 Task: Create a due date automation trigger when advanced on, on the monday before a card is due add dates starting this week at 11:00 AM.
Action: Mouse moved to (1101, 79)
Screenshot: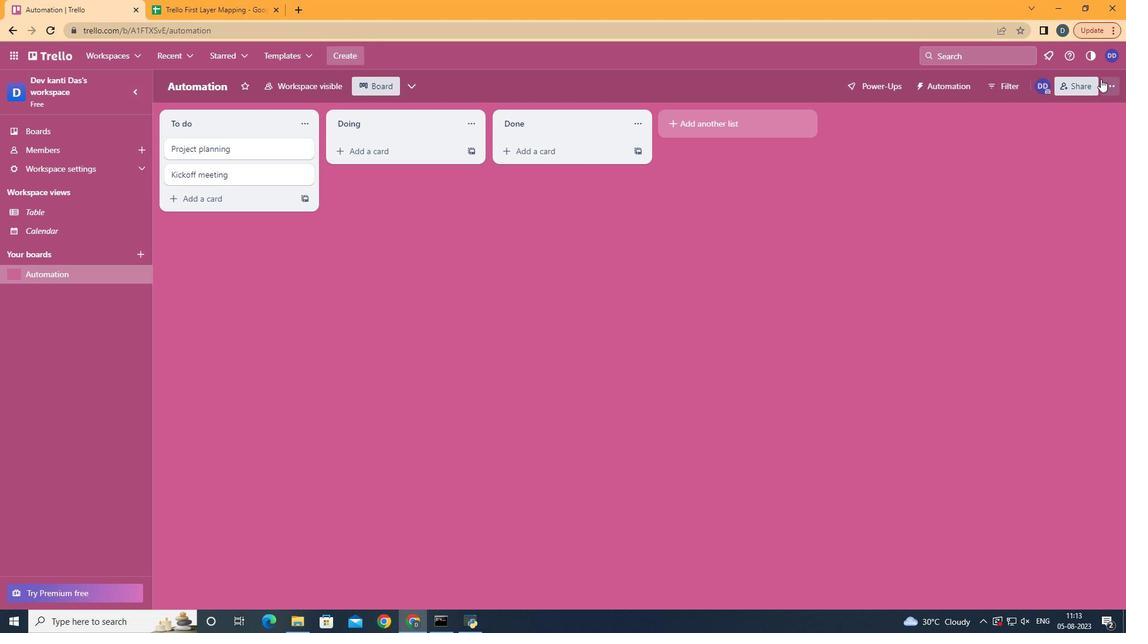 
Action: Mouse pressed left at (1101, 79)
Screenshot: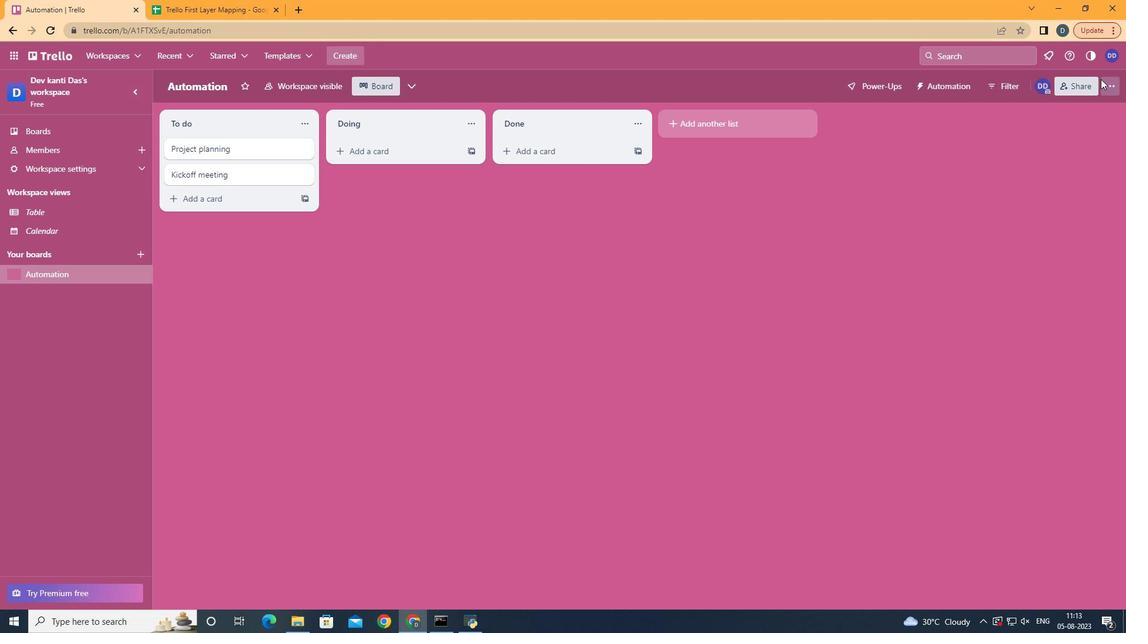 
Action: Mouse moved to (1041, 247)
Screenshot: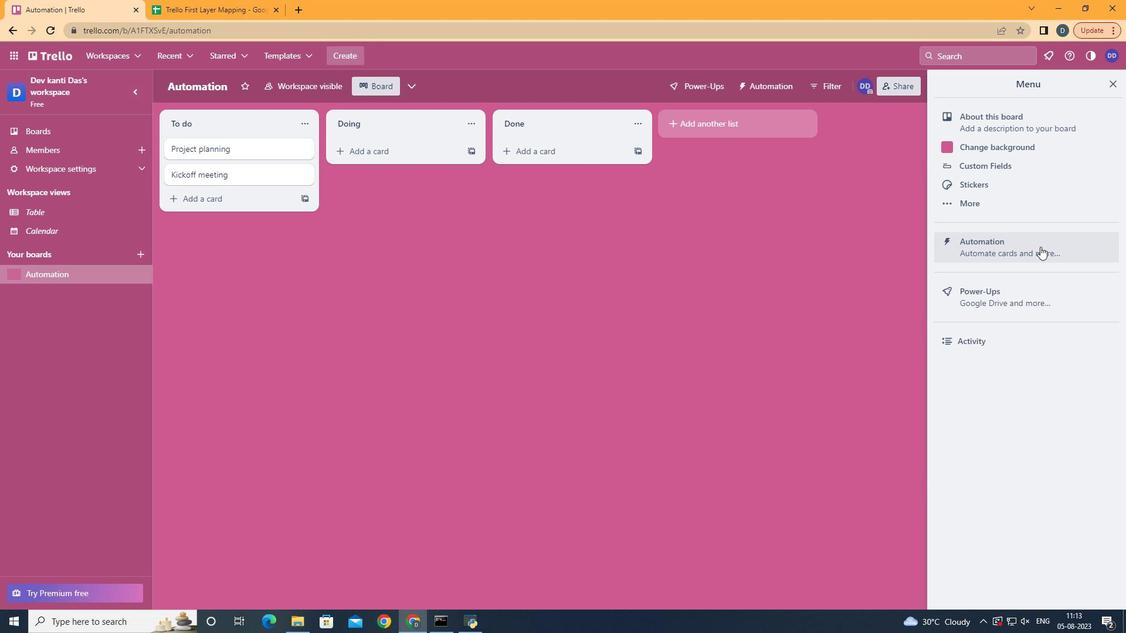 
Action: Mouse pressed left at (1041, 247)
Screenshot: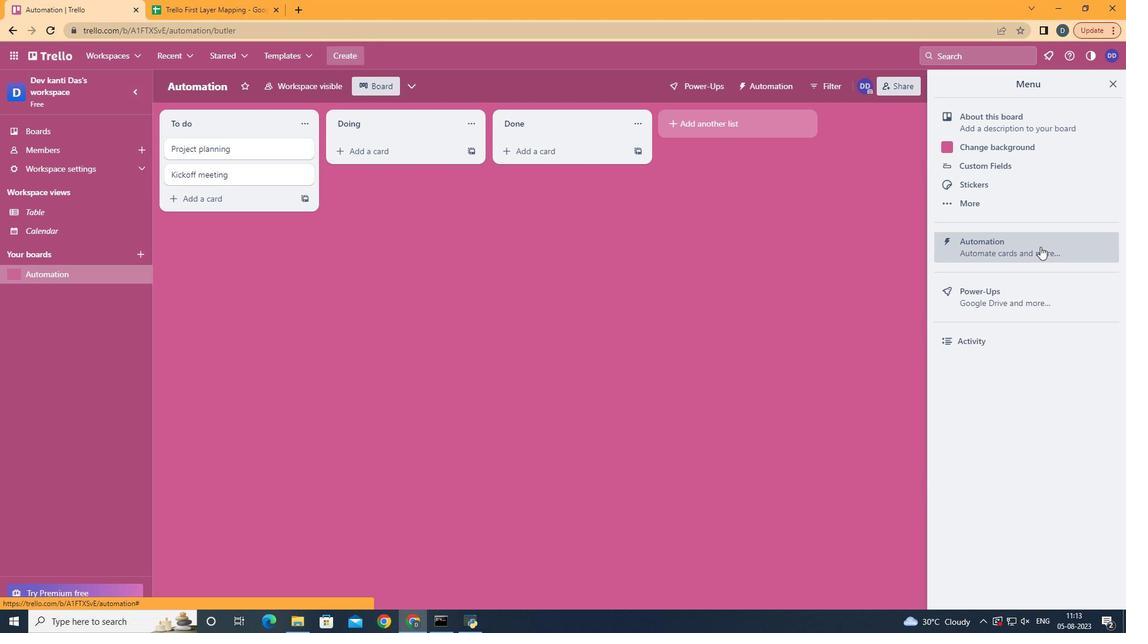 
Action: Mouse moved to (255, 244)
Screenshot: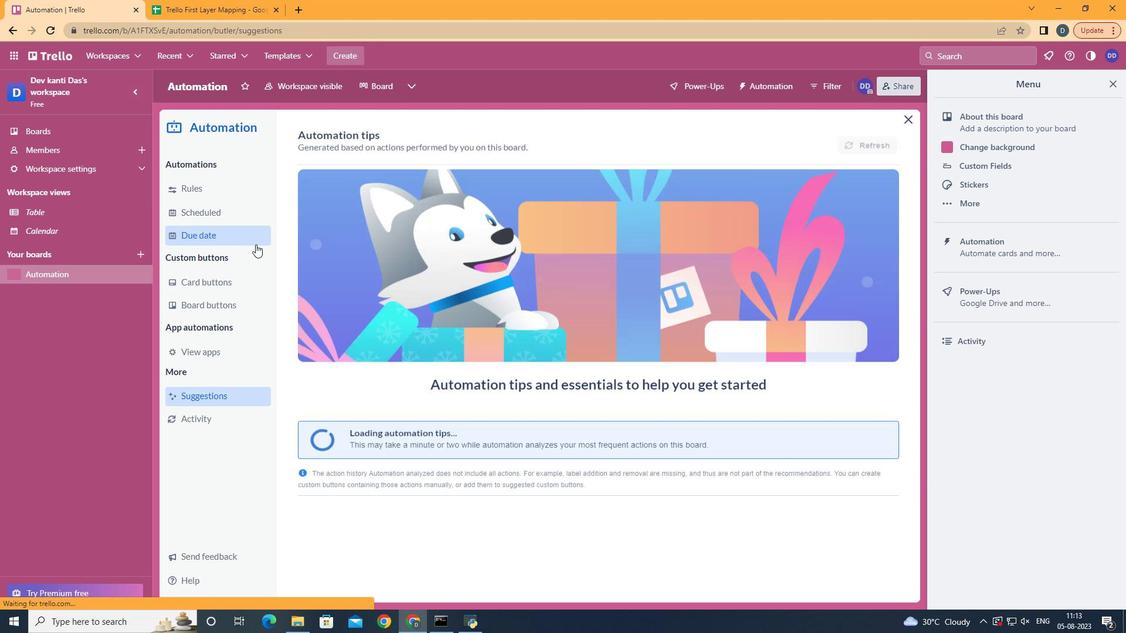 
Action: Mouse pressed left at (255, 244)
Screenshot: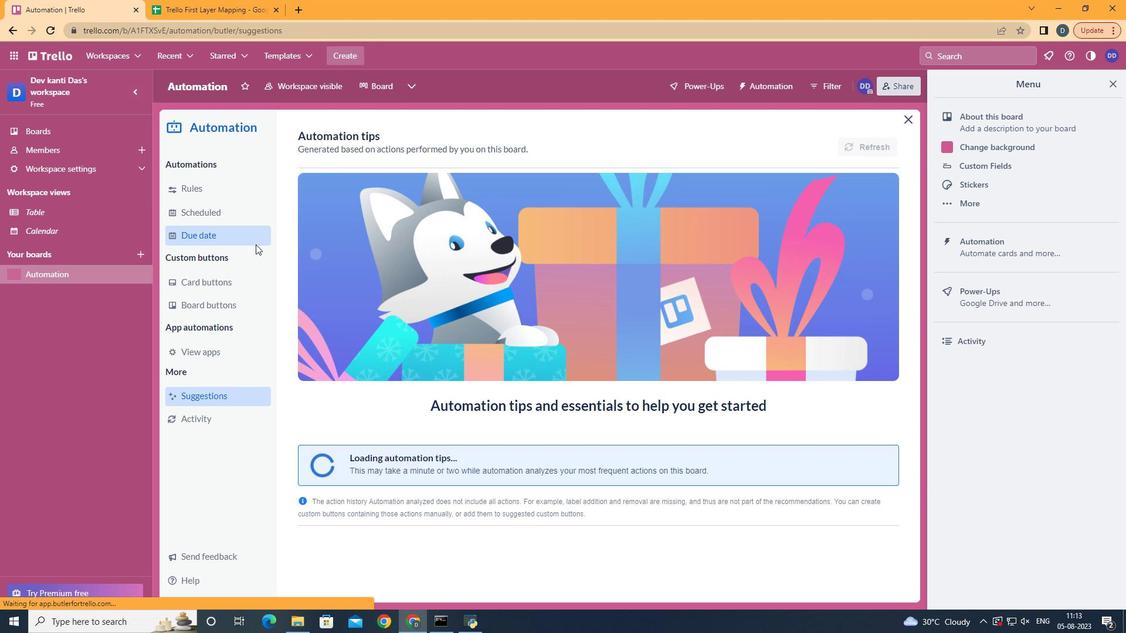 
Action: Mouse moved to (842, 136)
Screenshot: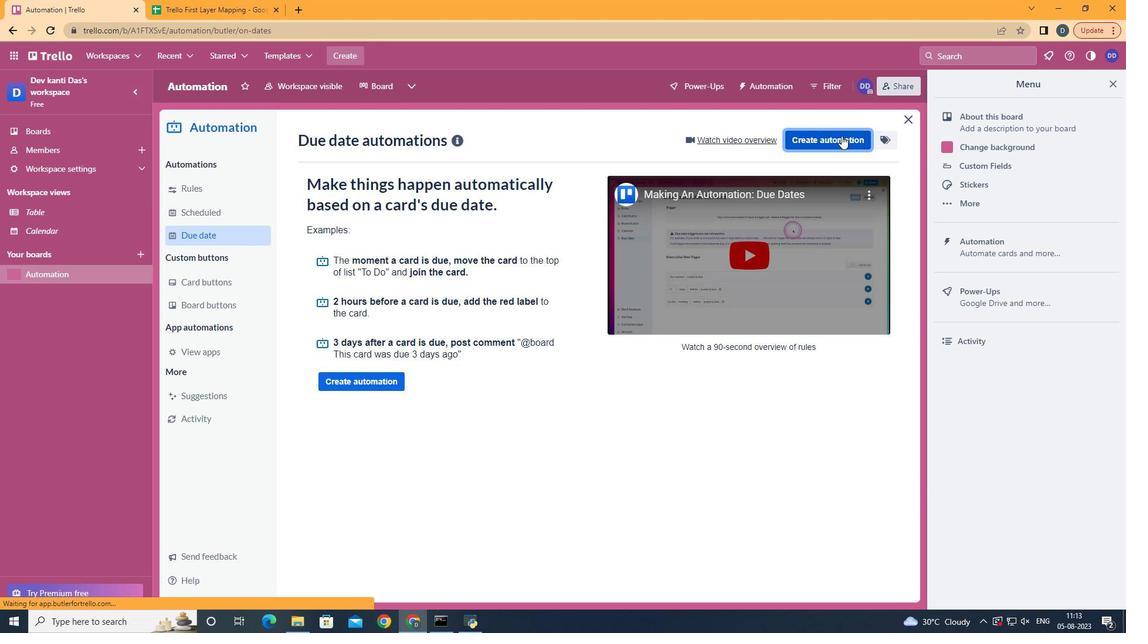 
Action: Mouse pressed left at (842, 136)
Screenshot: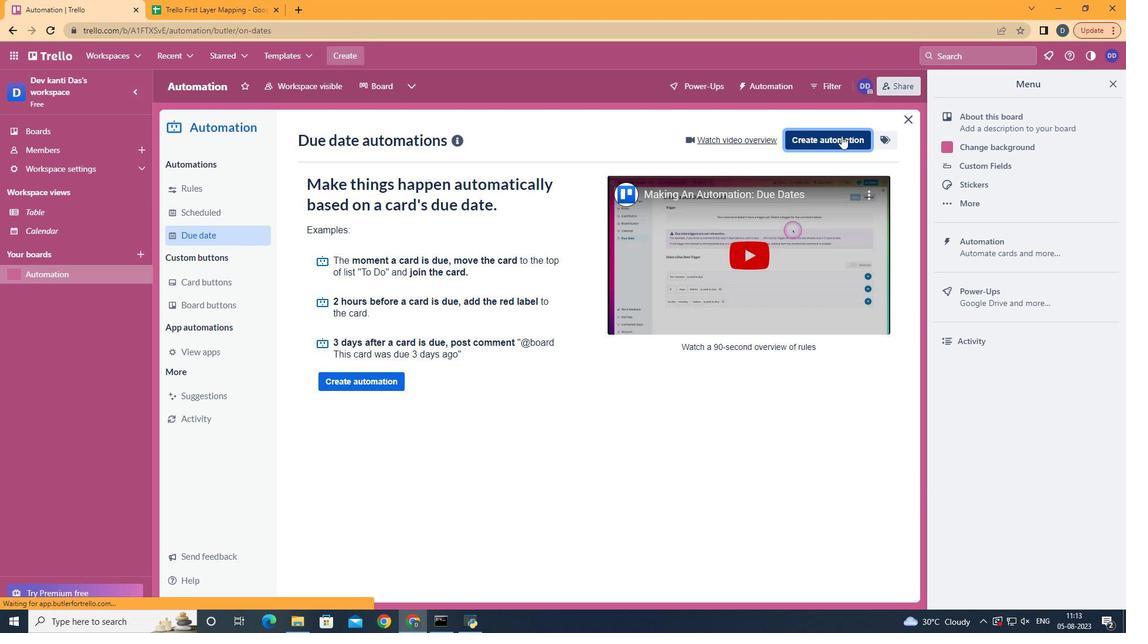 
Action: Mouse moved to (631, 255)
Screenshot: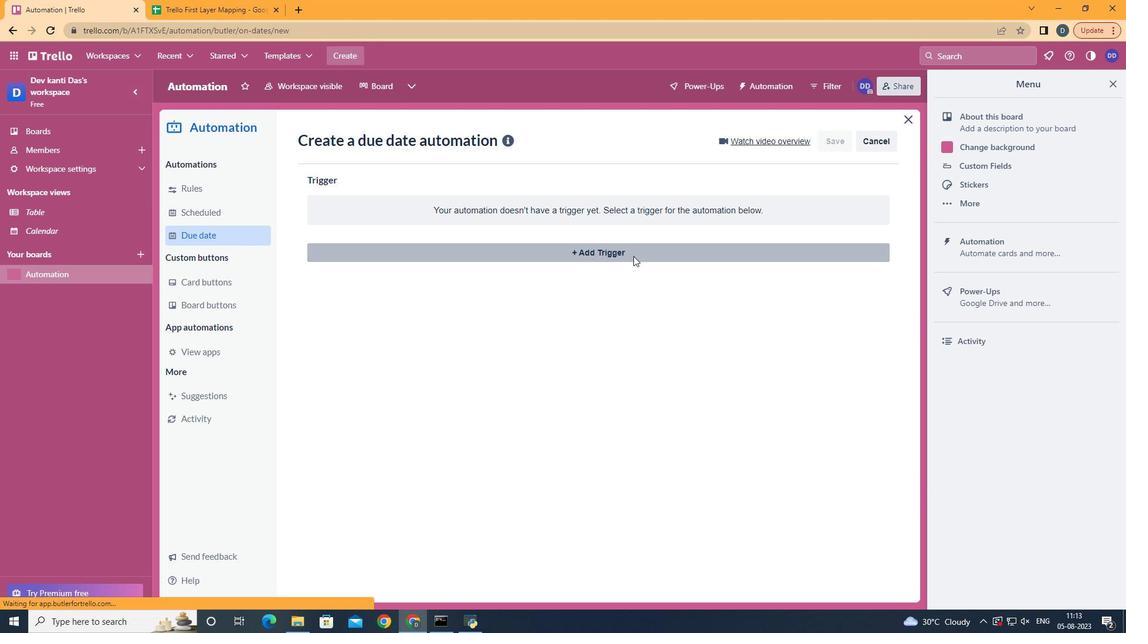 
Action: Mouse pressed left at (631, 255)
Screenshot: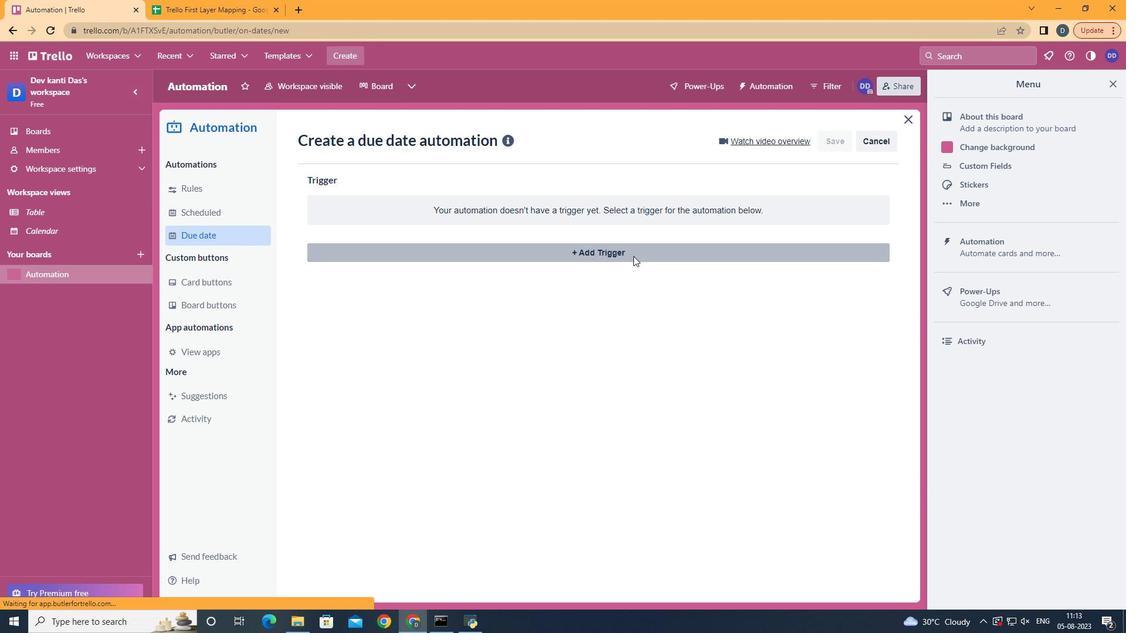 
Action: Mouse moved to (393, 301)
Screenshot: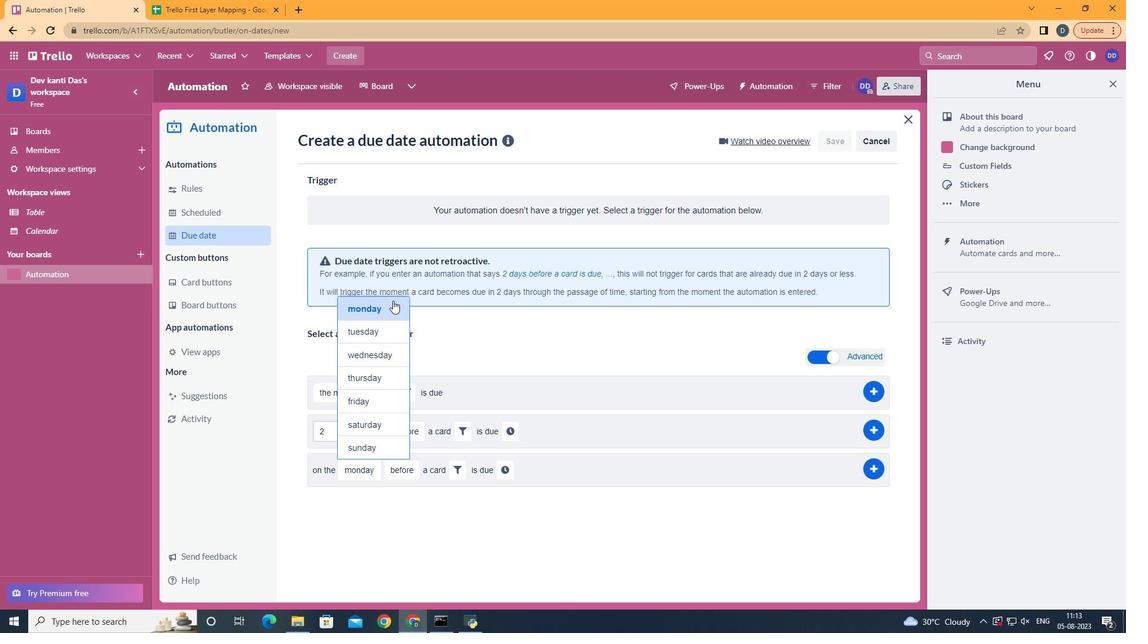 
Action: Mouse pressed left at (393, 301)
Screenshot: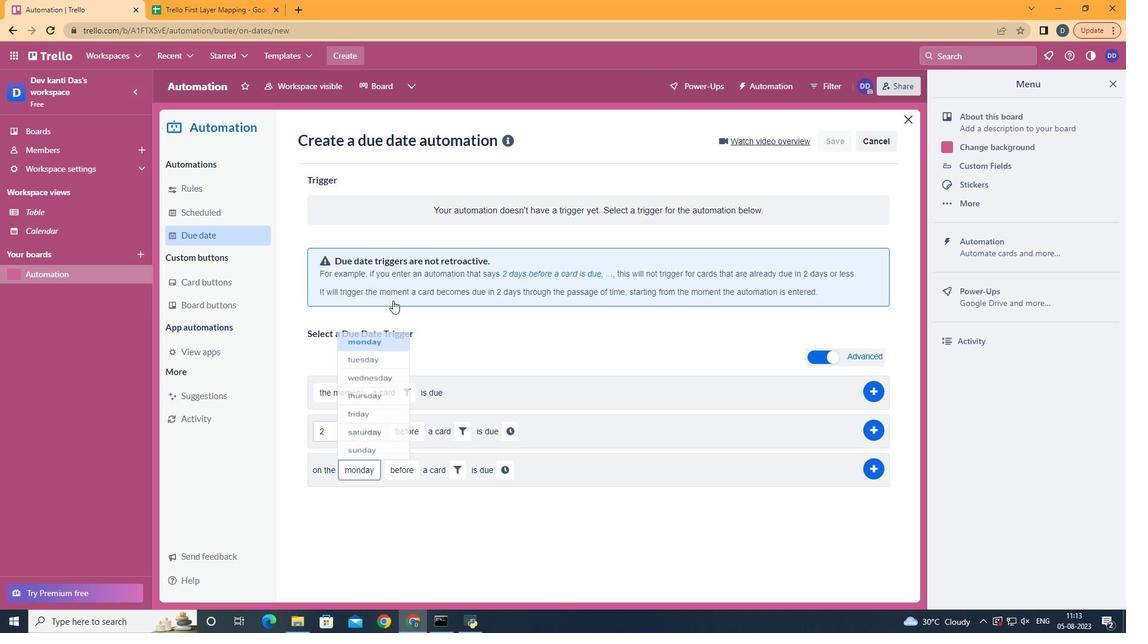 
Action: Mouse moved to (412, 494)
Screenshot: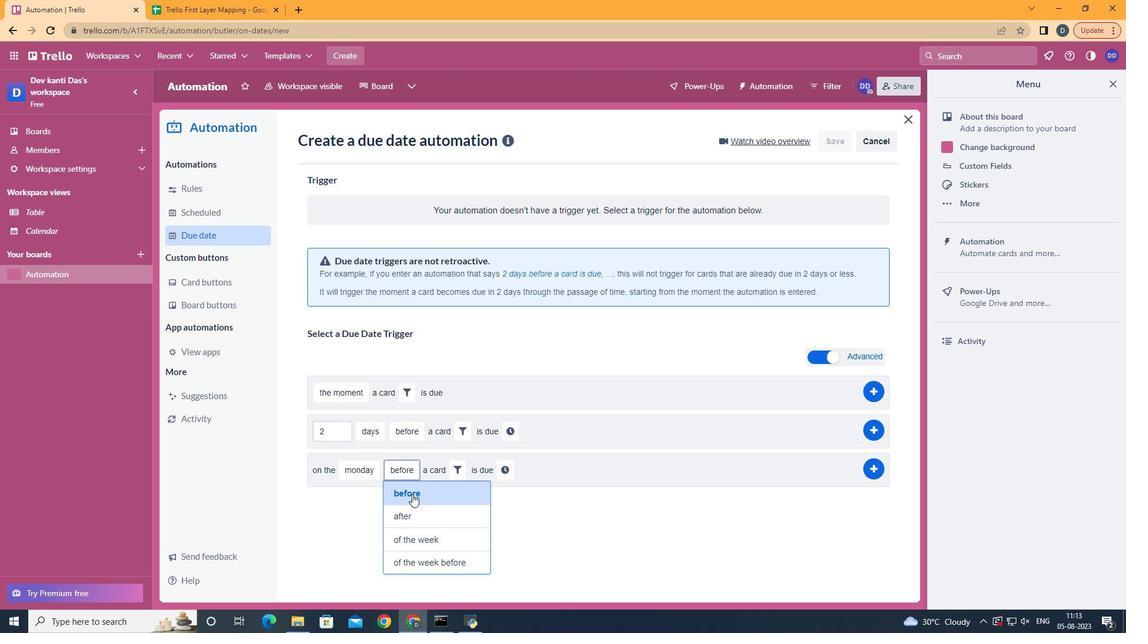 
Action: Mouse pressed left at (412, 494)
Screenshot: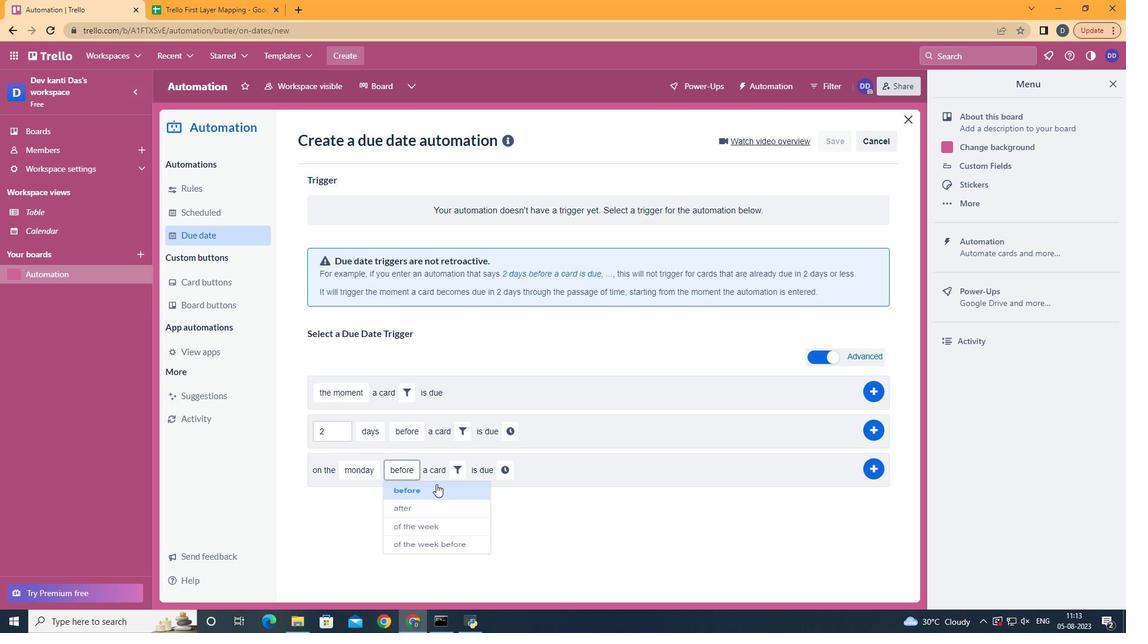 
Action: Mouse moved to (463, 467)
Screenshot: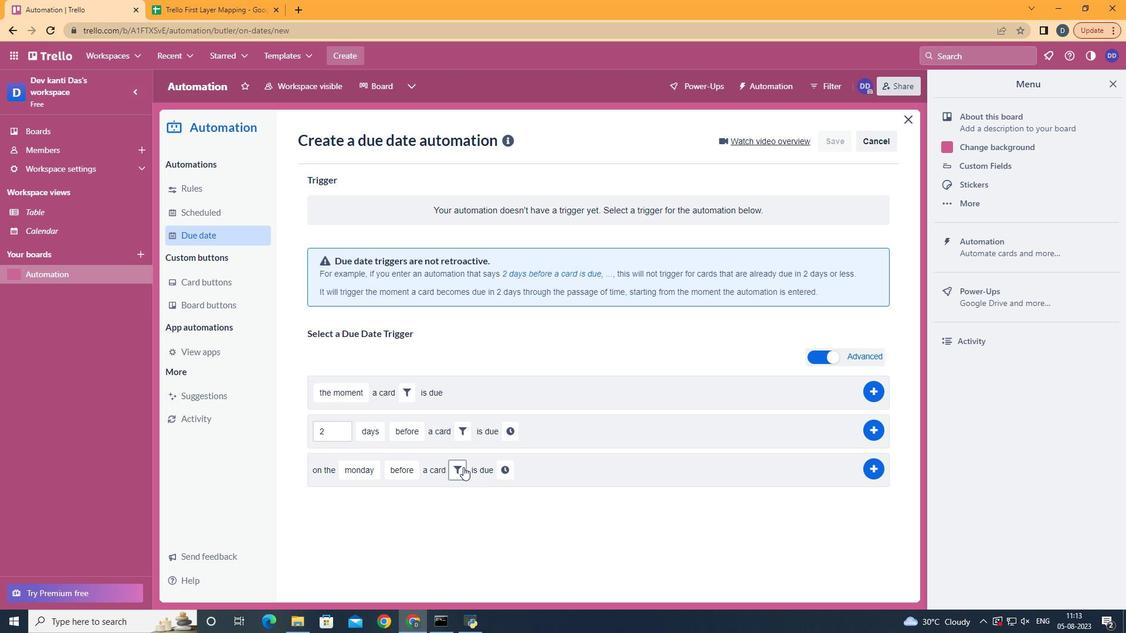 
Action: Mouse pressed left at (463, 467)
Screenshot: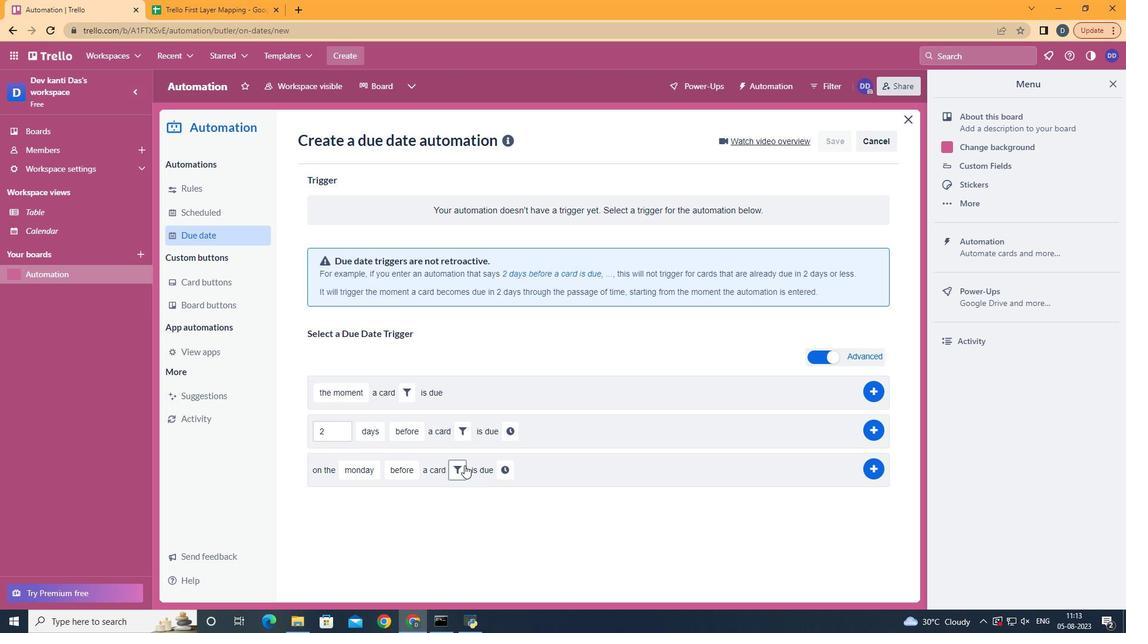 
Action: Mouse moved to (517, 508)
Screenshot: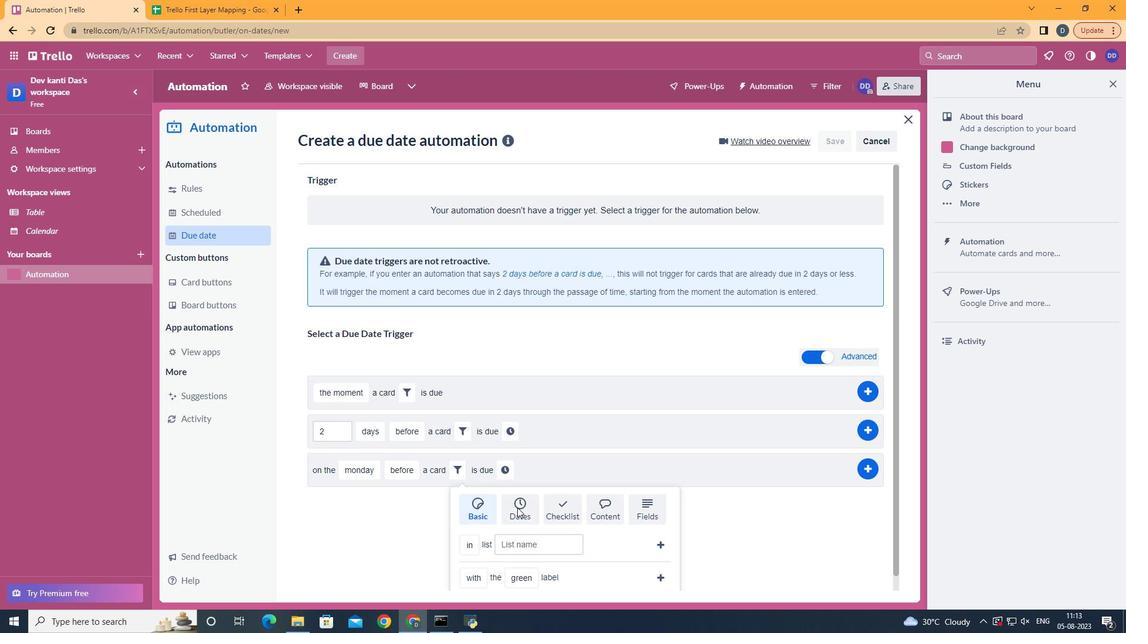 
Action: Mouse pressed left at (517, 508)
Screenshot: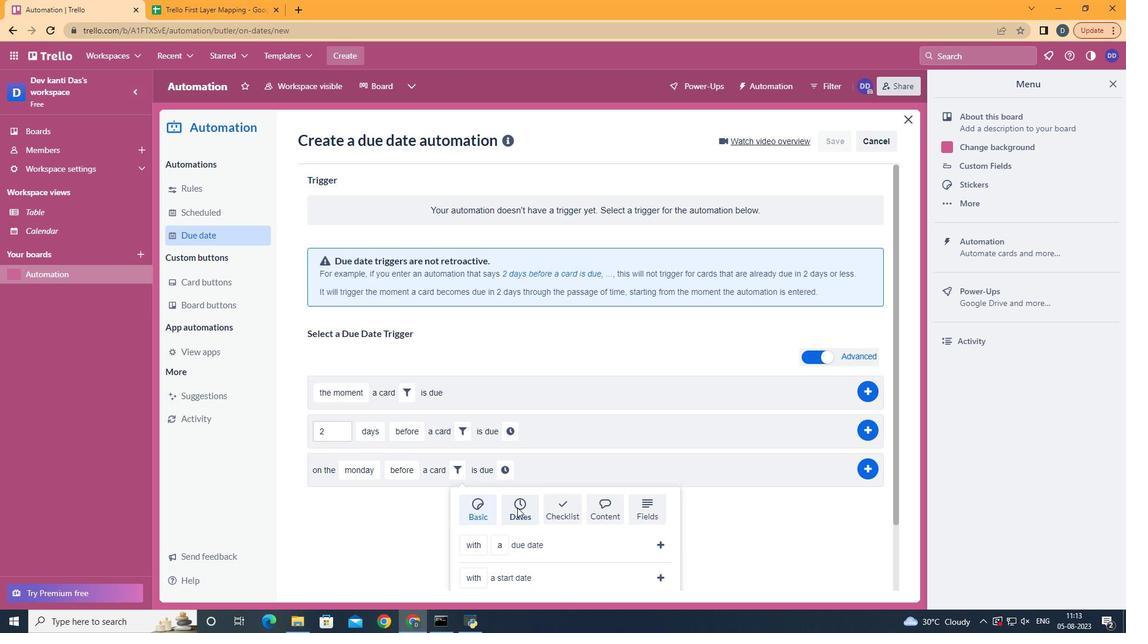
Action: Mouse moved to (519, 507)
Screenshot: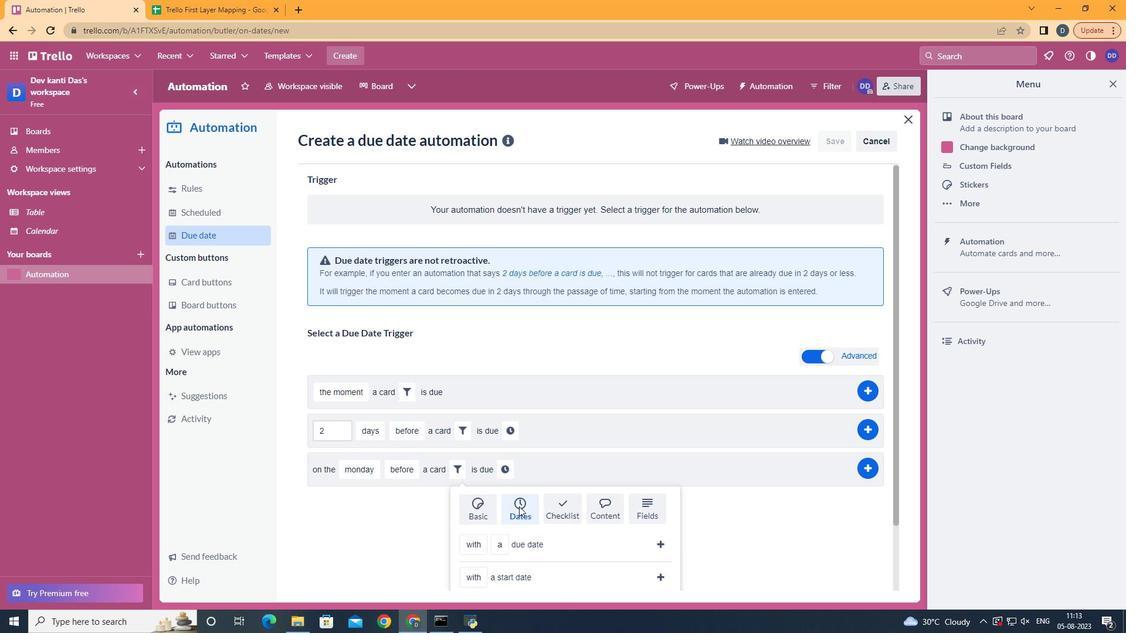 
Action: Mouse scrolled (519, 506) with delta (0, 0)
Screenshot: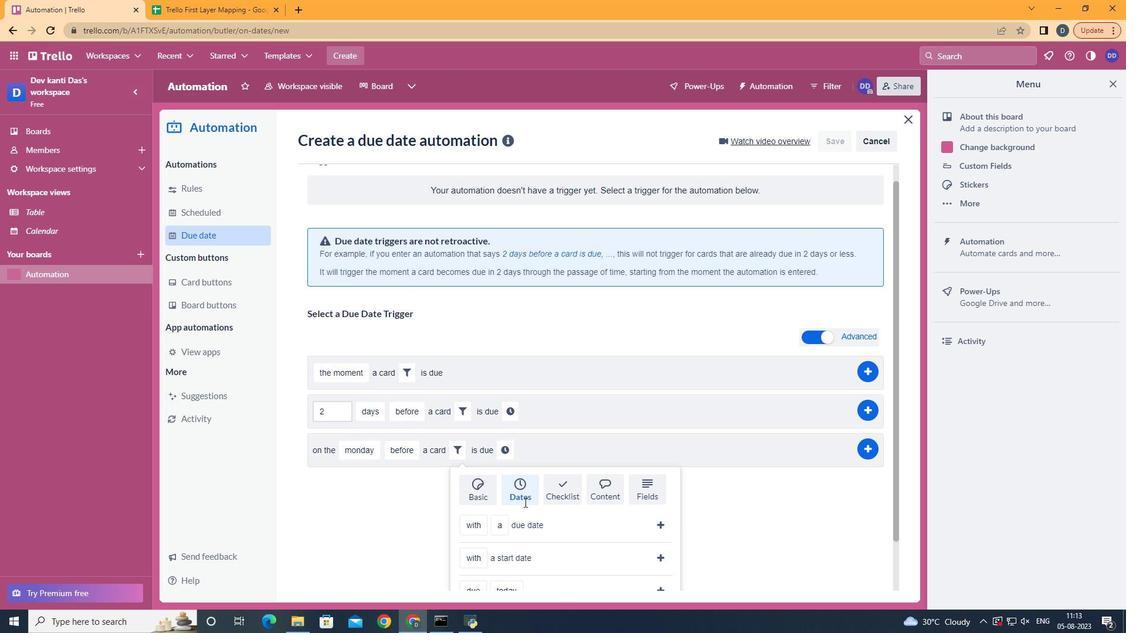 
Action: Mouse scrolled (519, 506) with delta (0, 0)
Screenshot: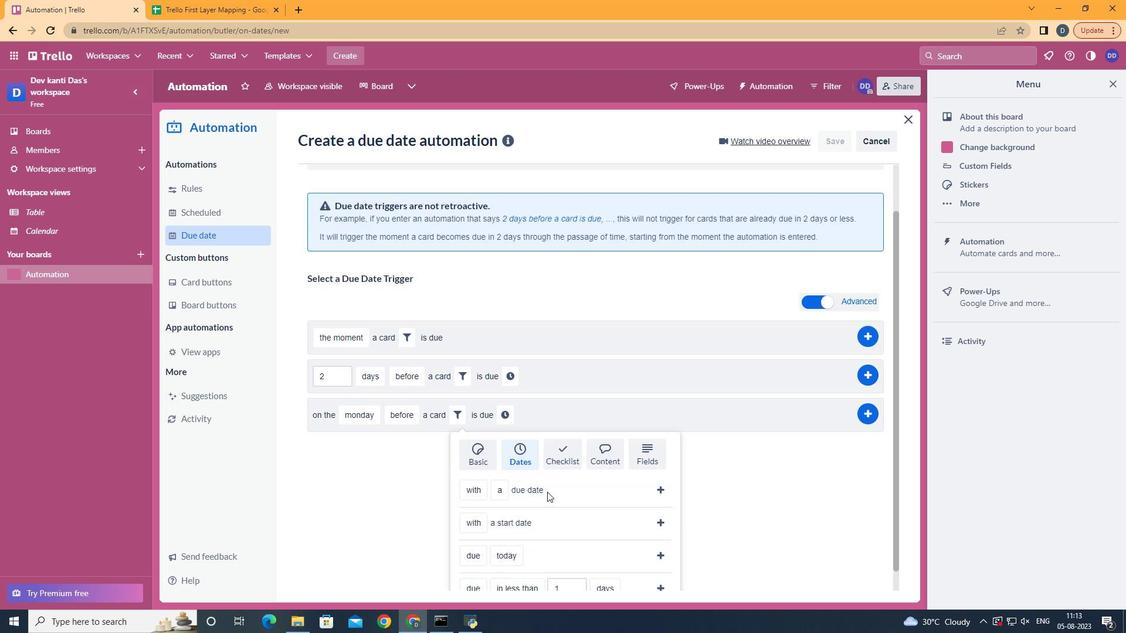 
Action: Mouse scrolled (519, 506) with delta (0, 0)
Screenshot: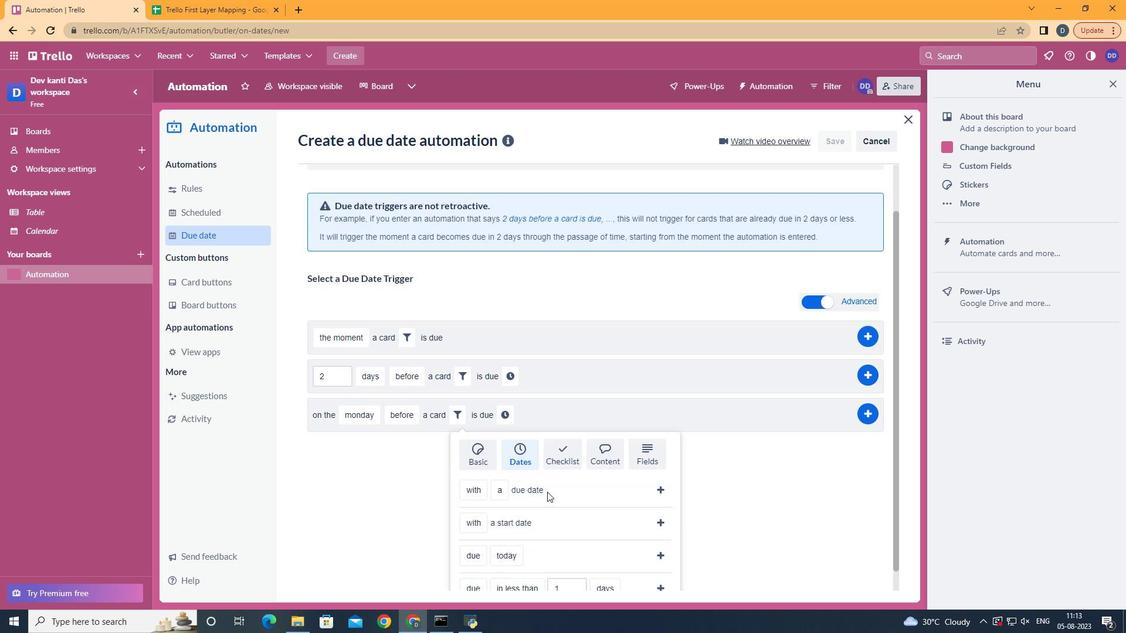 
Action: Mouse moved to (519, 506)
Screenshot: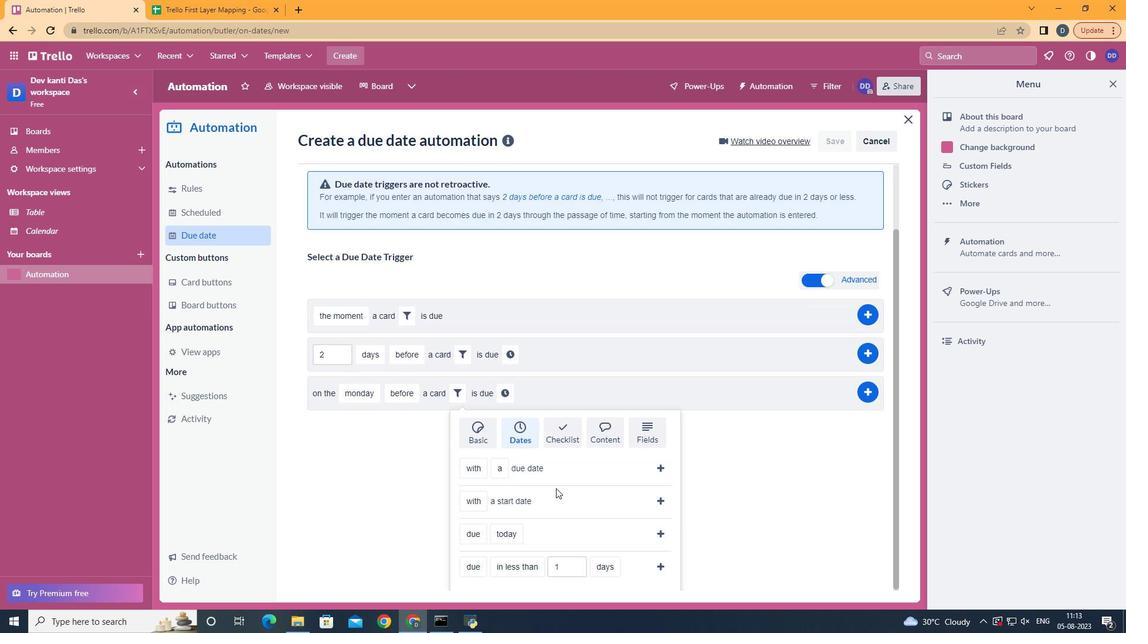 
Action: Mouse scrolled (519, 505) with delta (0, 0)
Screenshot: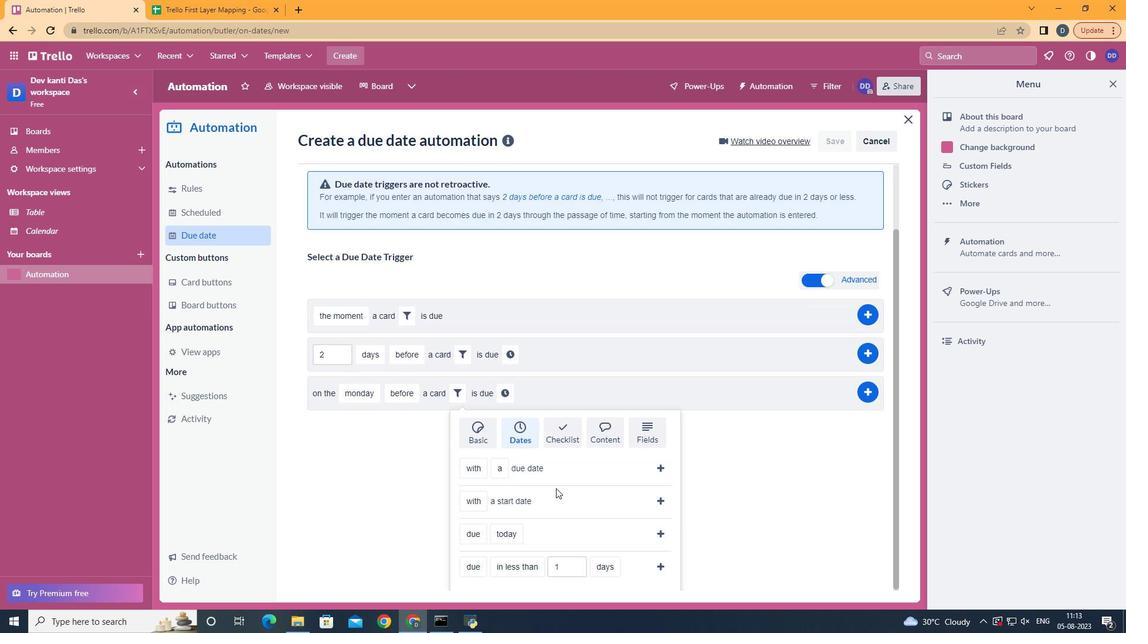 
Action: Mouse moved to (490, 490)
Screenshot: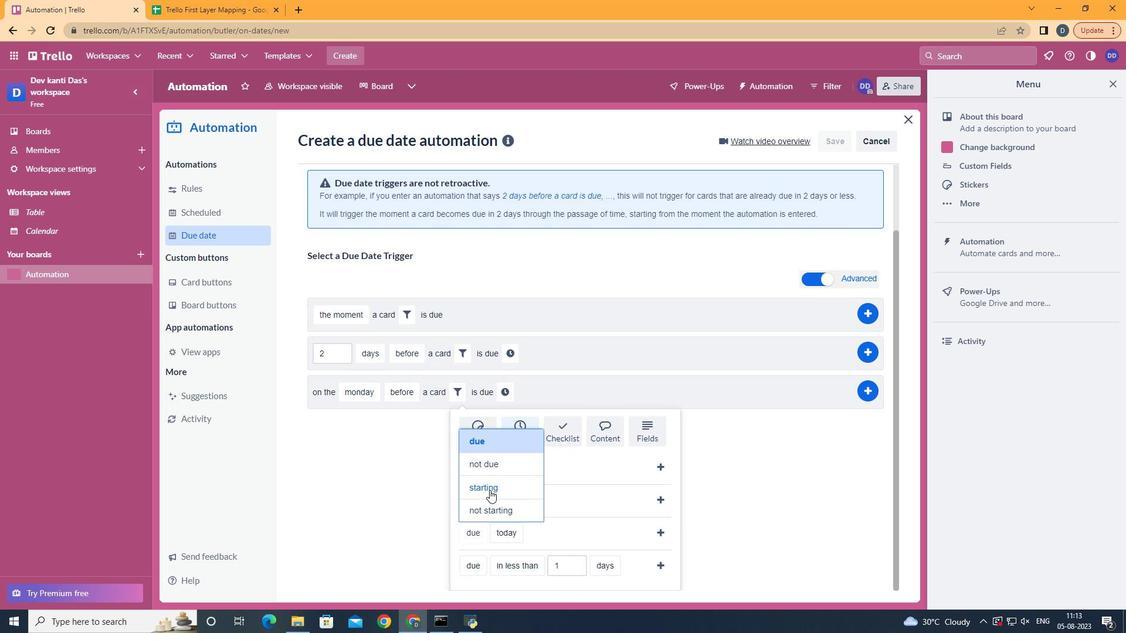 
Action: Mouse pressed left at (490, 490)
Screenshot: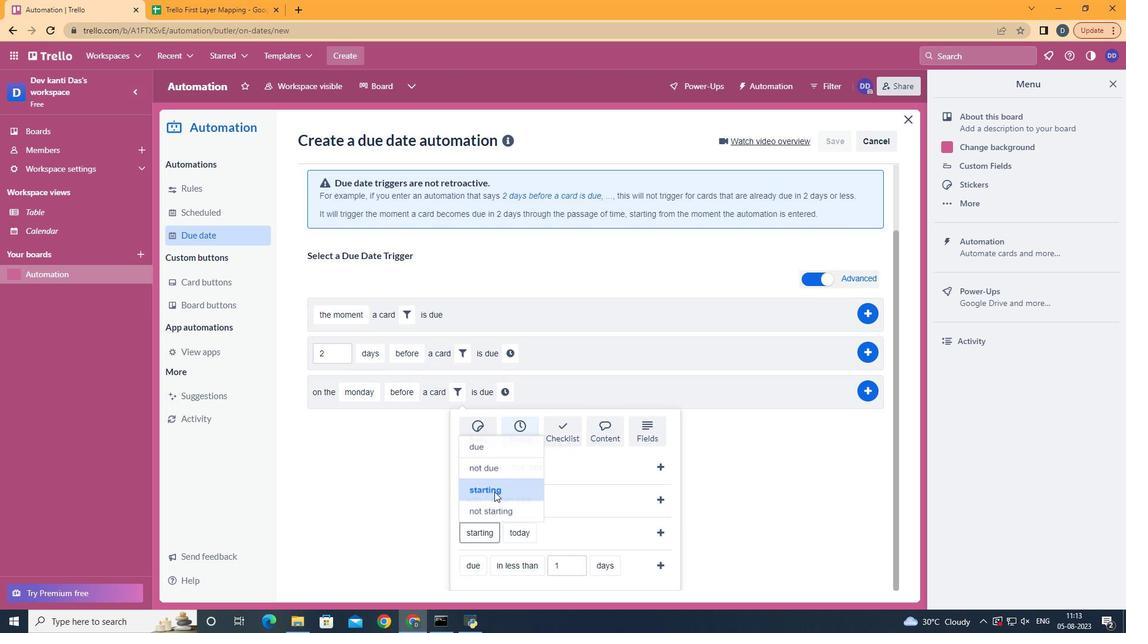 
Action: Mouse moved to (546, 440)
Screenshot: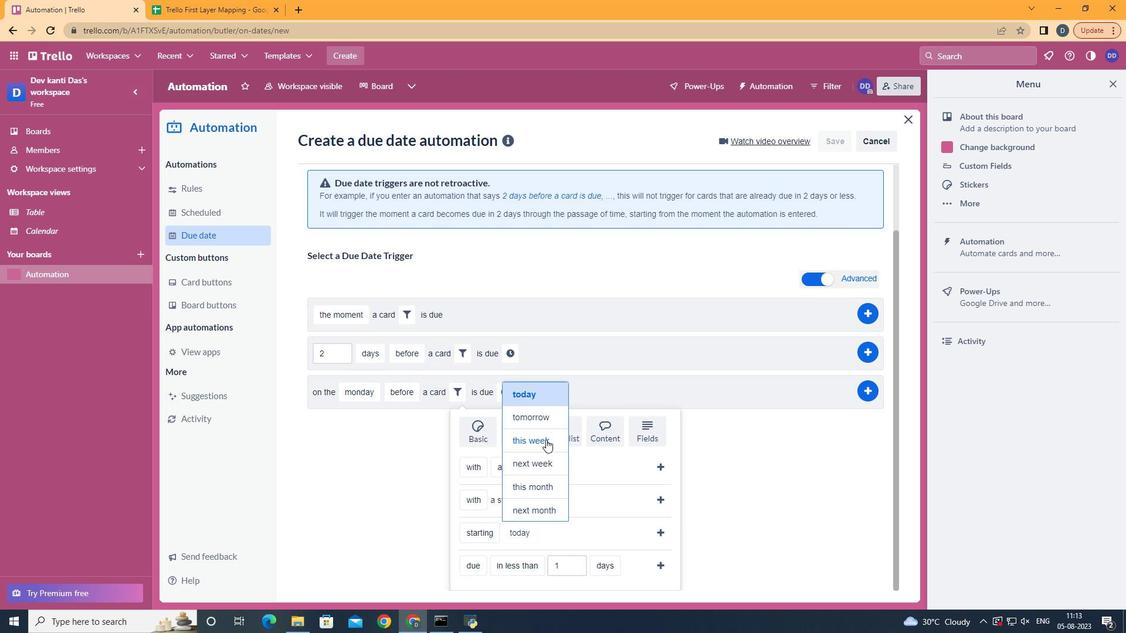 
Action: Mouse pressed left at (546, 440)
Screenshot: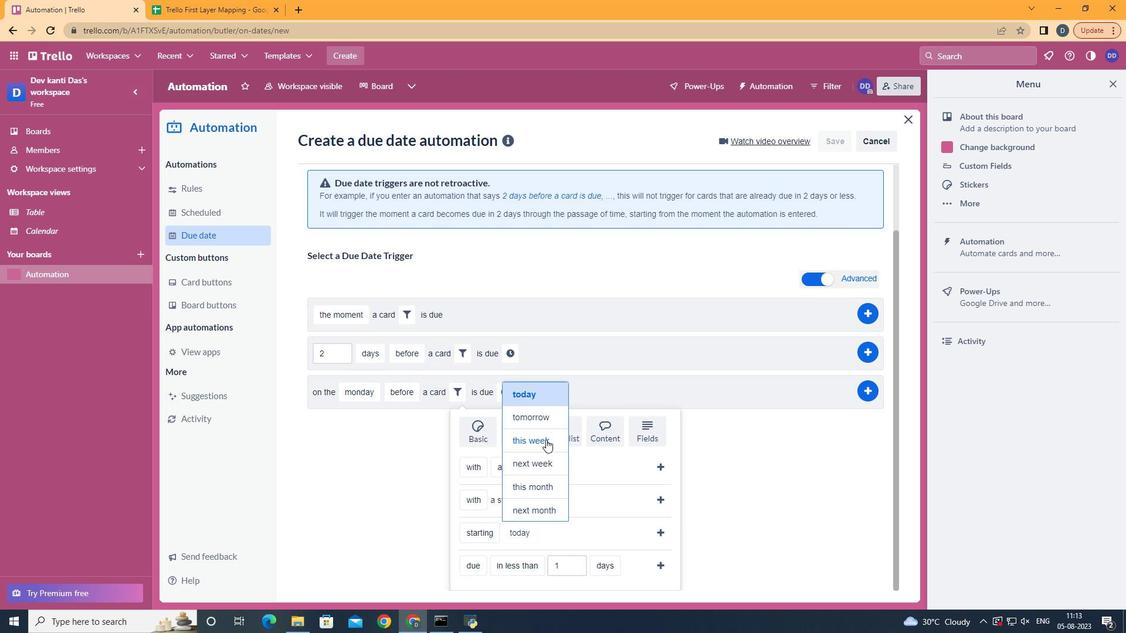 
Action: Mouse moved to (659, 531)
Screenshot: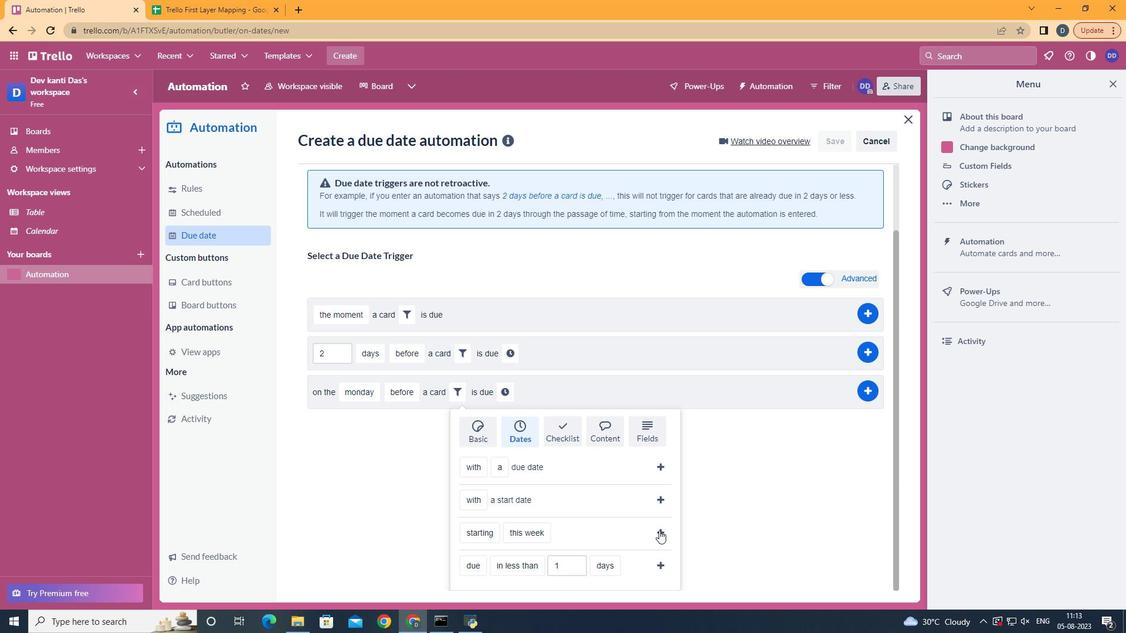 
Action: Mouse pressed left at (659, 531)
Screenshot: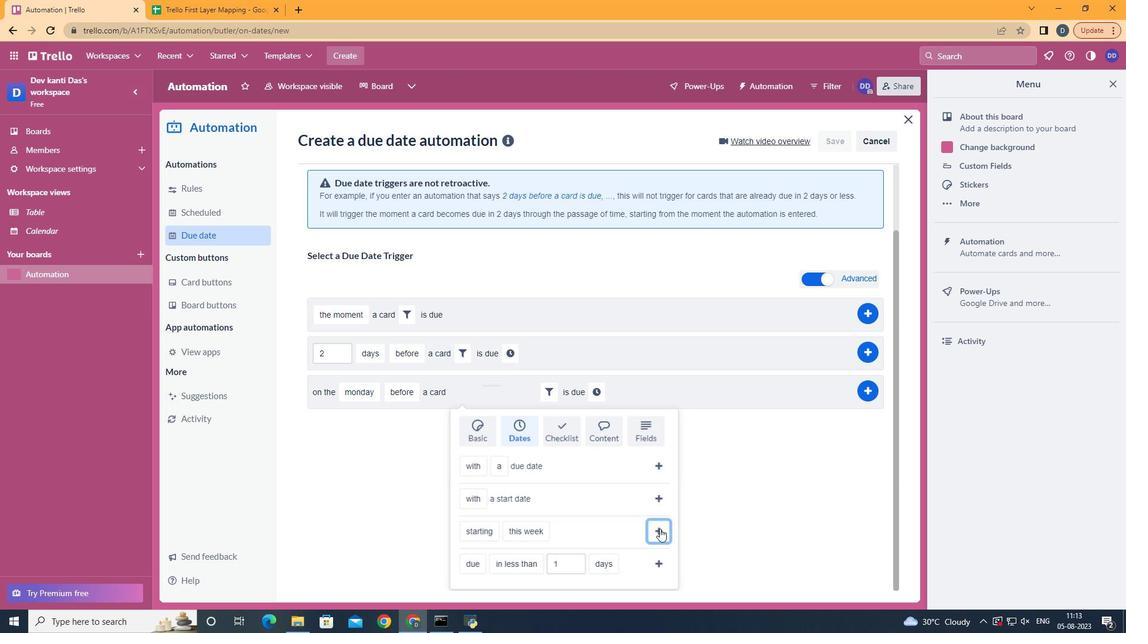 
Action: Mouse moved to (594, 470)
Screenshot: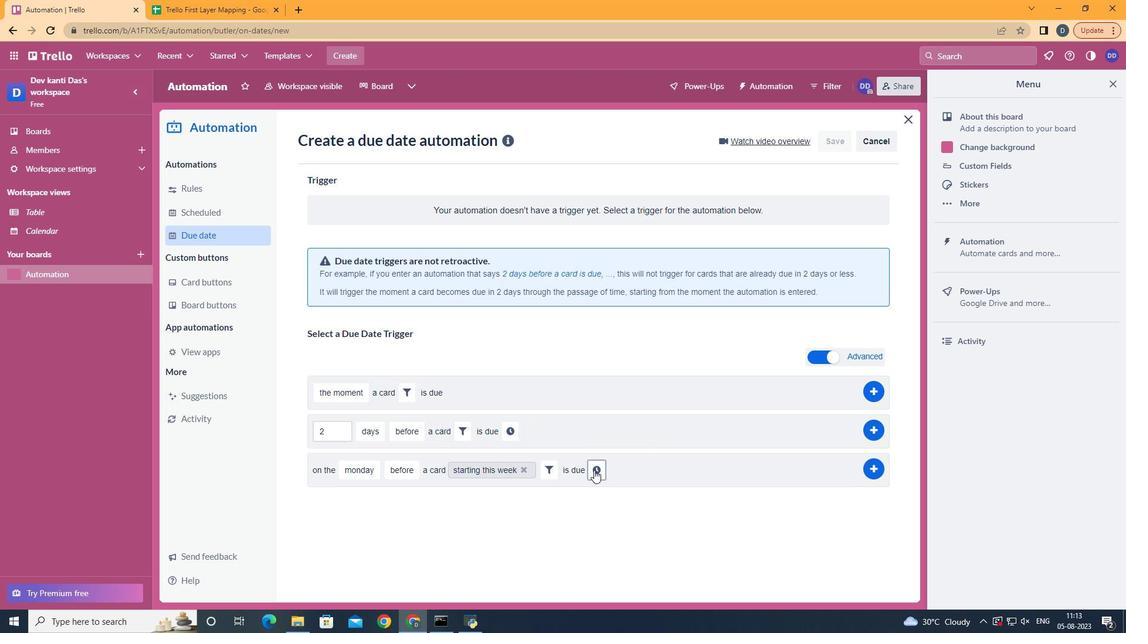 
Action: Mouse pressed left at (594, 470)
Screenshot: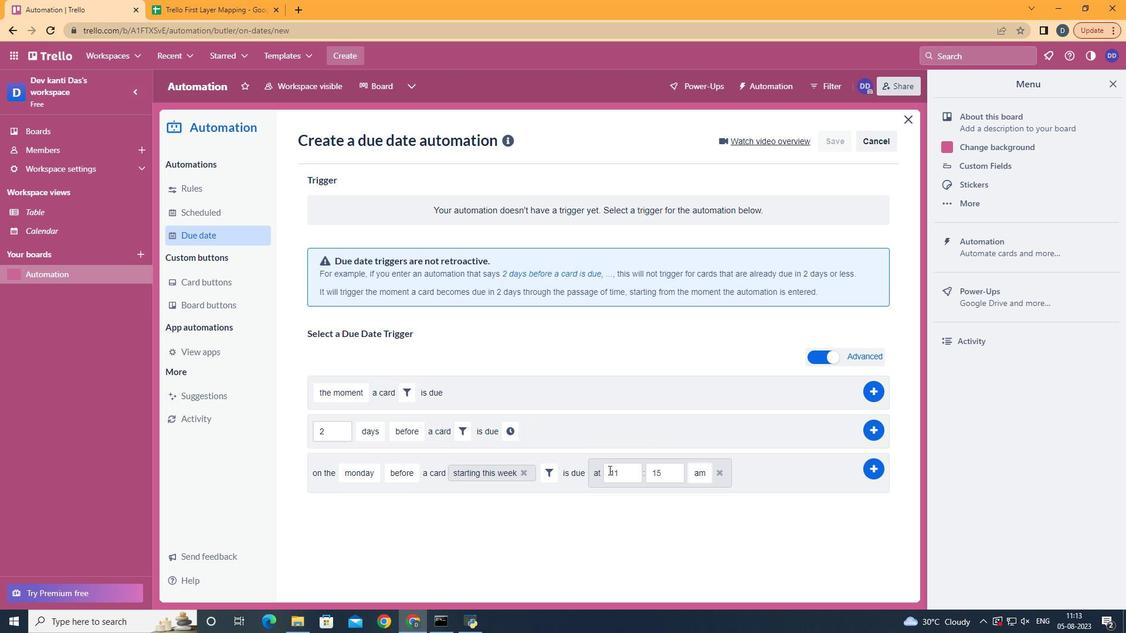 
Action: Mouse moved to (666, 471)
Screenshot: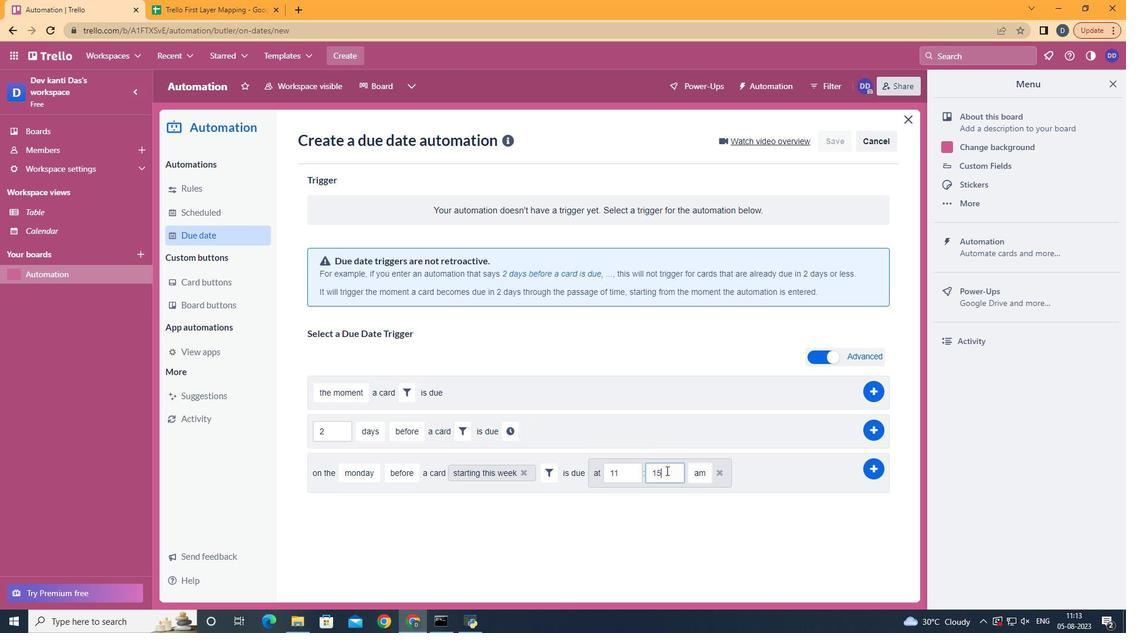 
Action: Mouse pressed left at (666, 471)
Screenshot: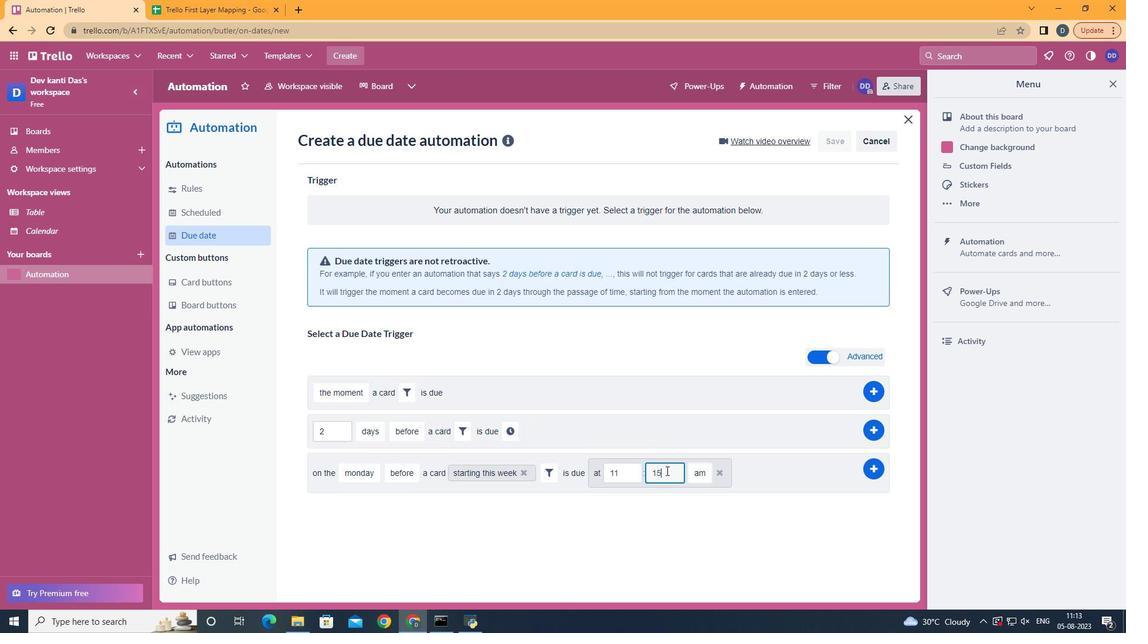 
Action: Mouse moved to (666, 471)
Screenshot: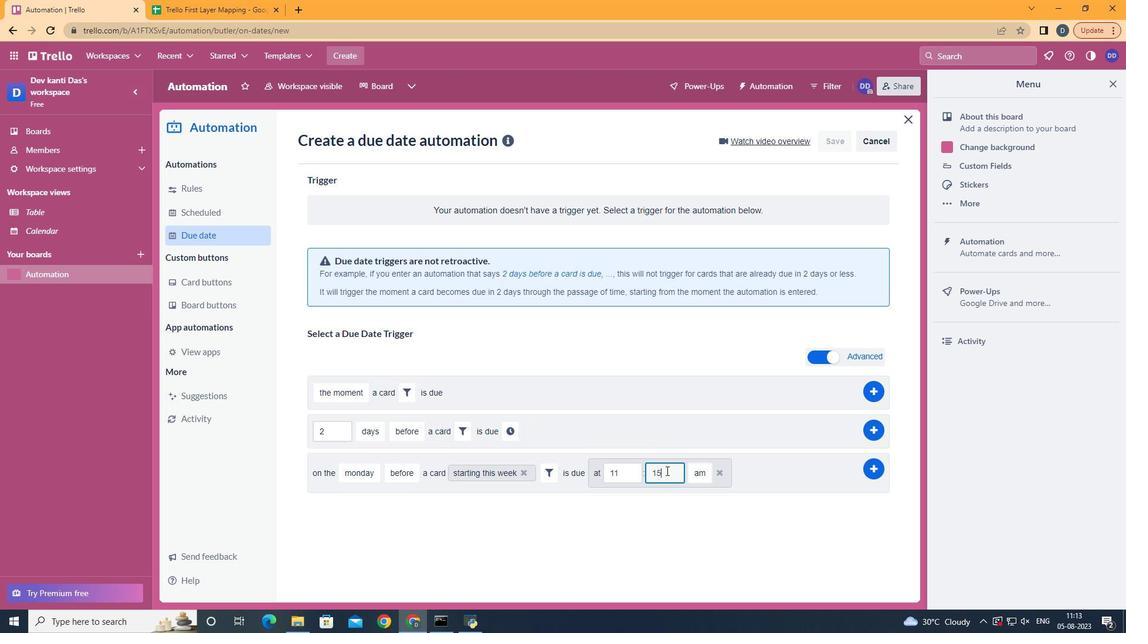 
Action: Key pressed <Key.backspace><Key.backspace>00
Screenshot: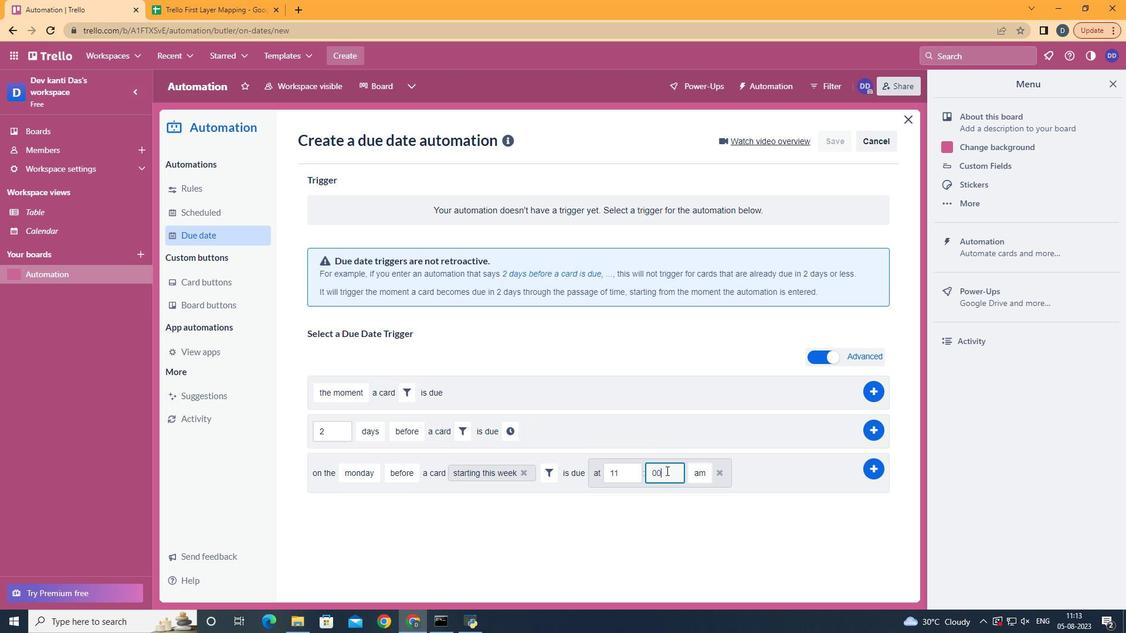 
Action: Mouse moved to (874, 458)
Screenshot: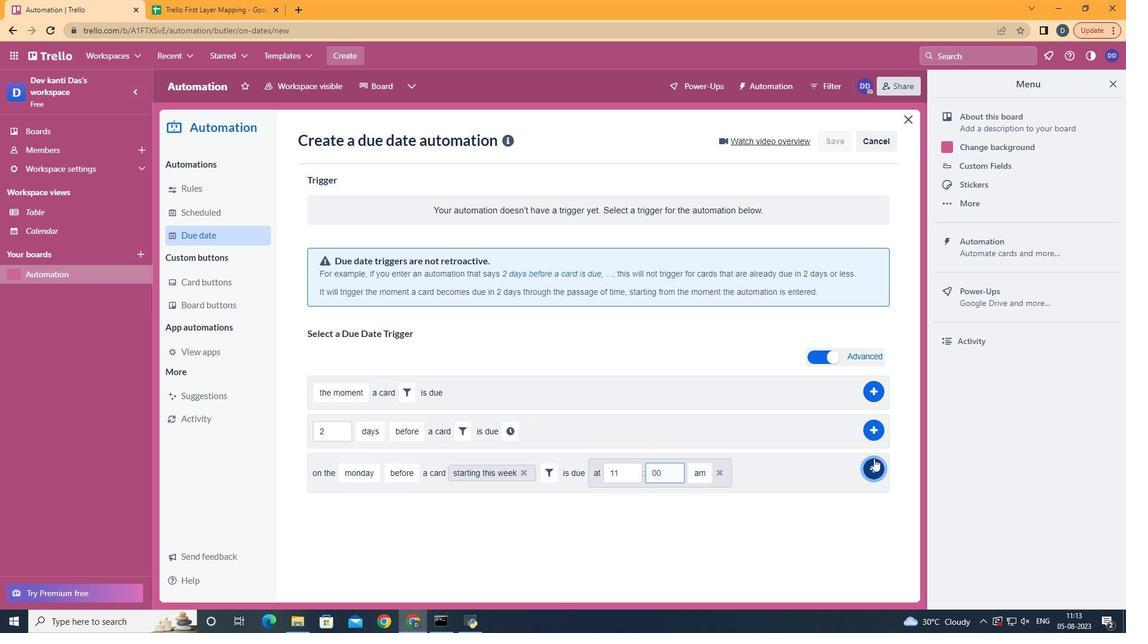 
Action: Mouse pressed left at (874, 458)
Screenshot: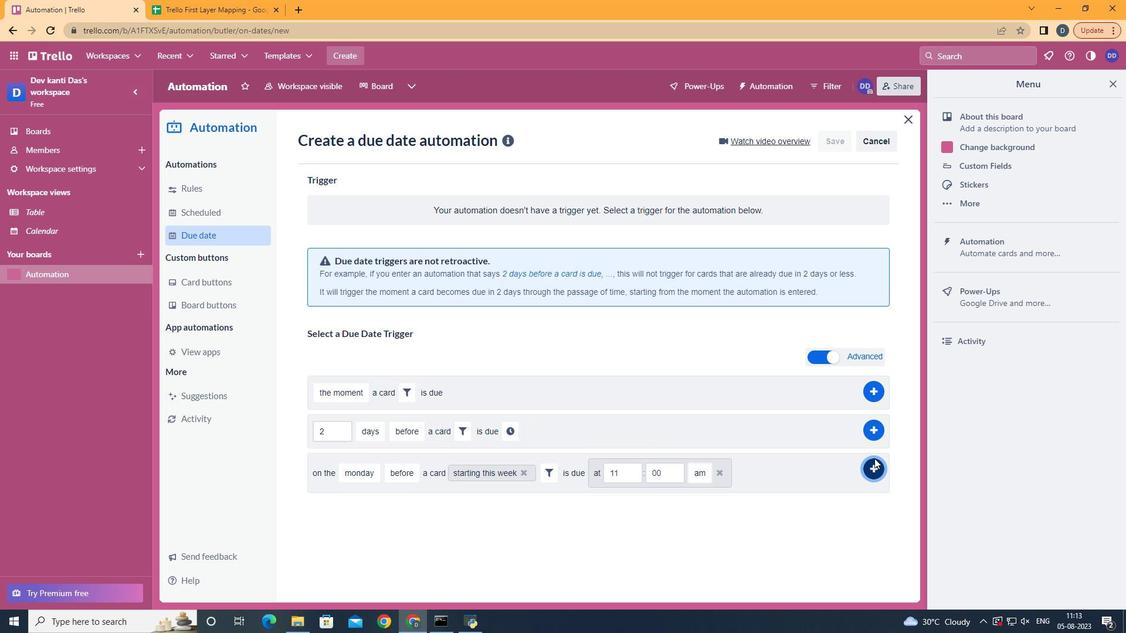 
Action: Mouse moved to (616, 203)
Screenshot: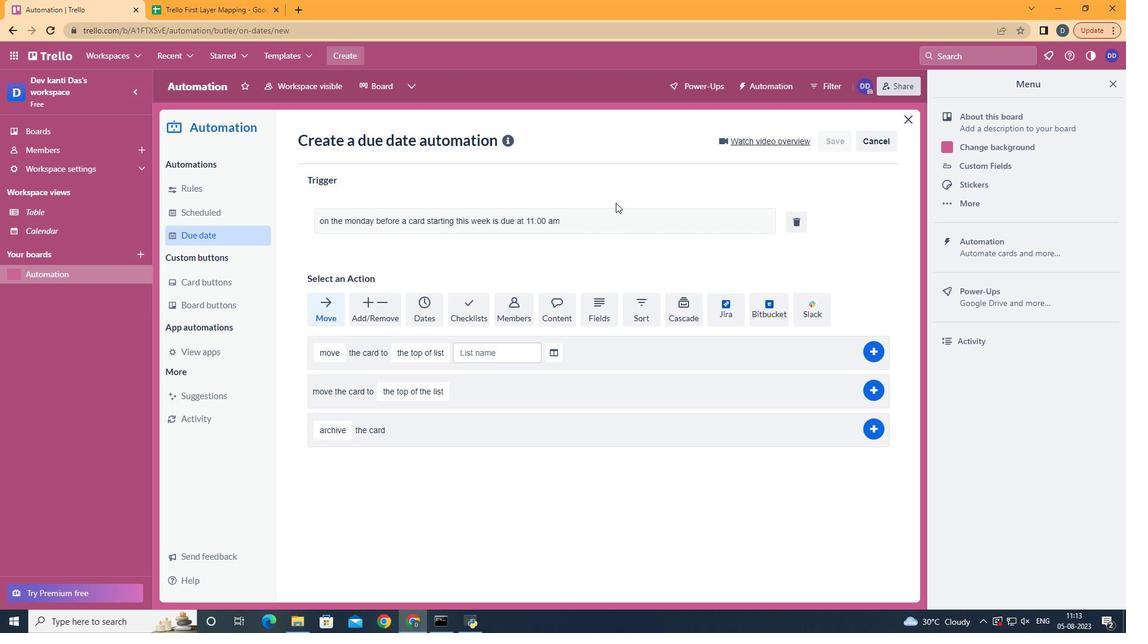 
